 Task: Add the task  Improve form validation for better user input handling to the section Blitz Brigade in the project ToxicWorks and add a Due Date to the respective task as 2024/01/18.
Action: Mouse moved to (108, 461)
Screenshot: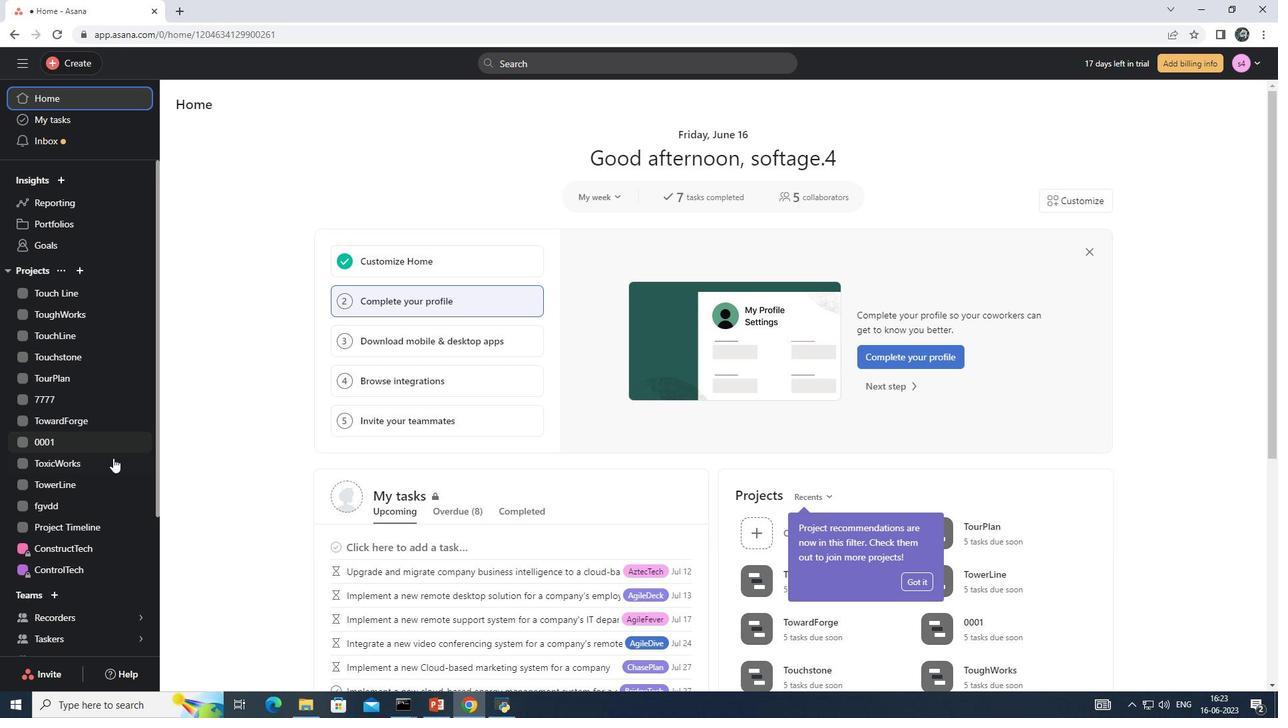 
Action: Mouse pressed left at (108, 461)
Screenshot: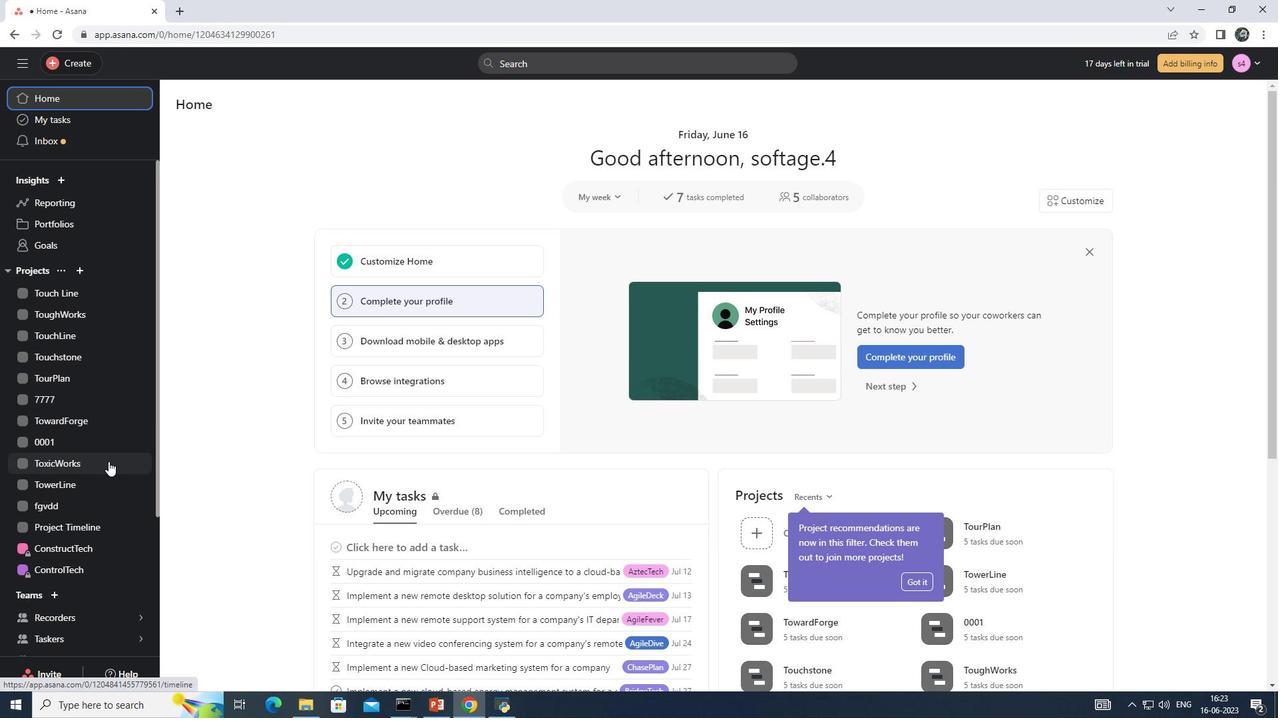 
Action: Mouse moved to (238, 126)
Screenshot: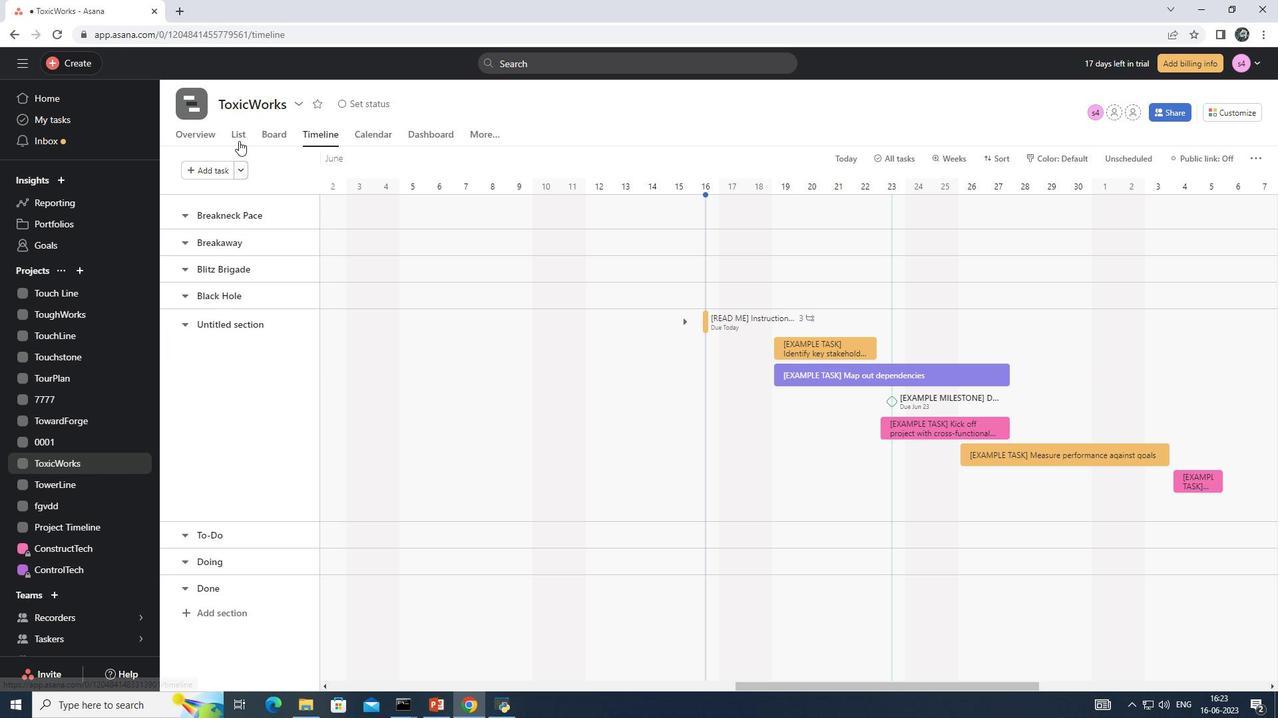 
Action: Mouse pressed left at (238, 126)
Screenshot: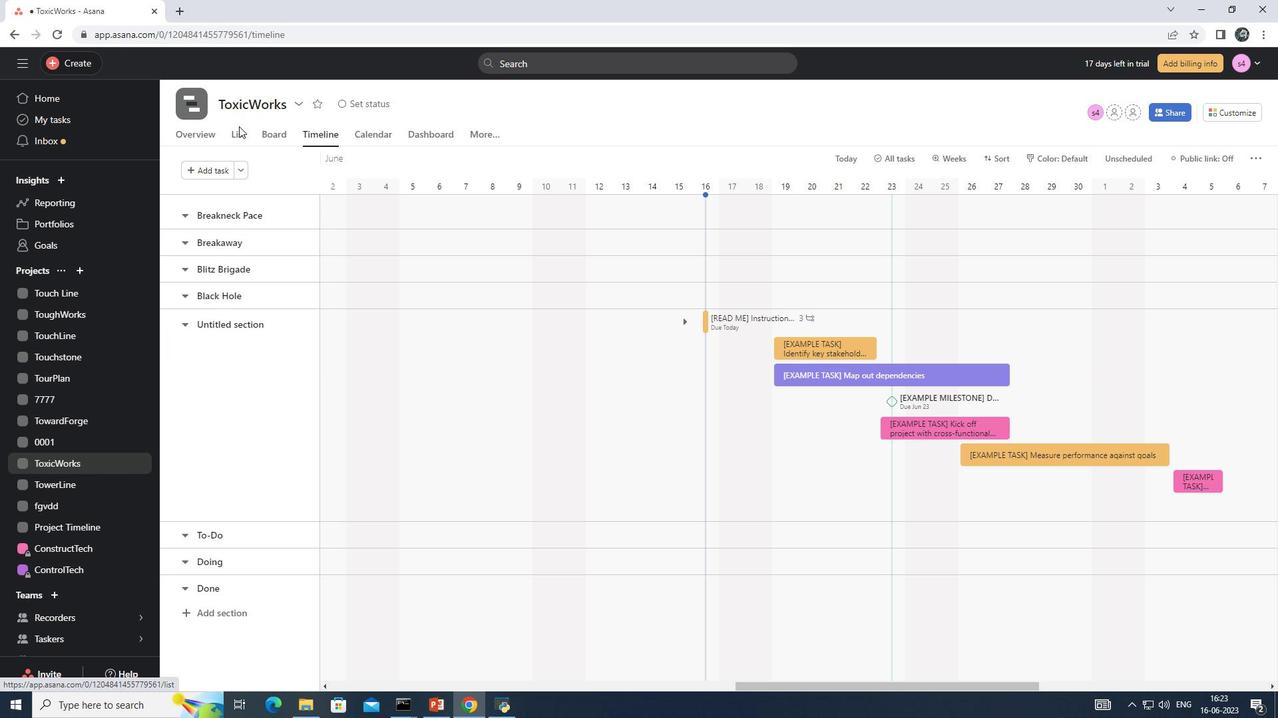 
Action: Mouse moved to (236, 130)
Screenshot: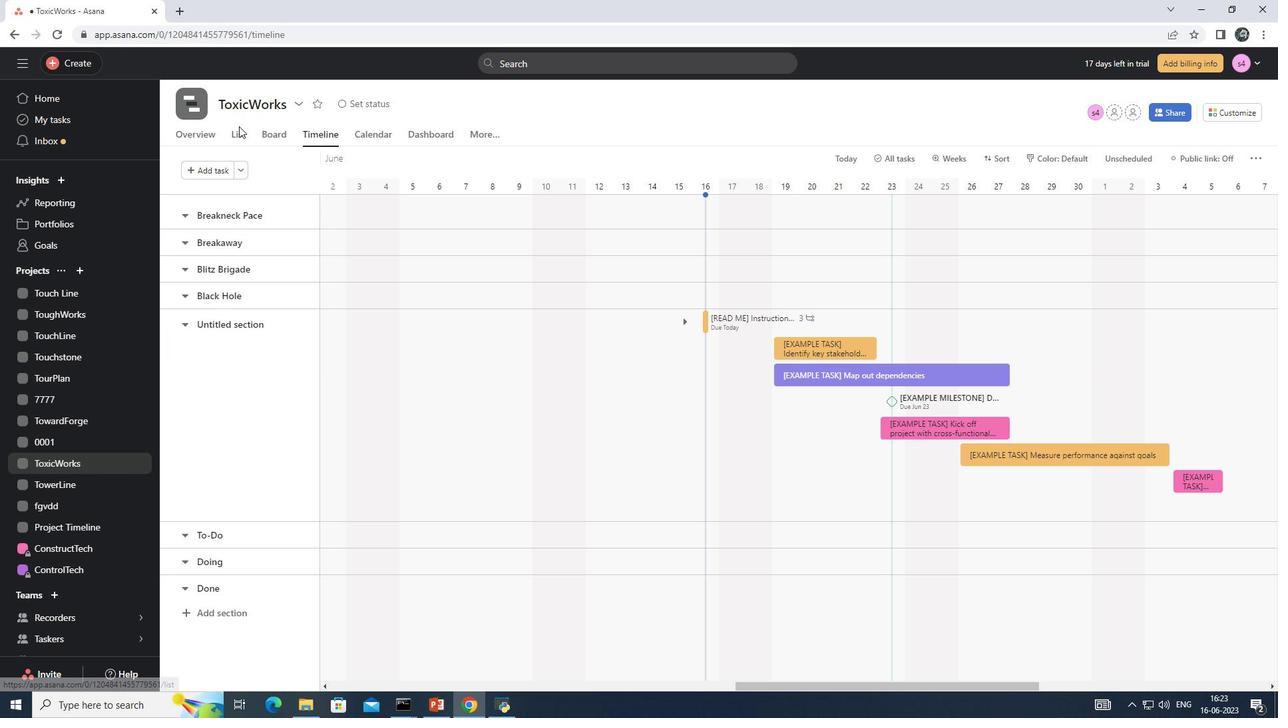 
Action: Mouse pressed left at (236, 130)
Screenshot: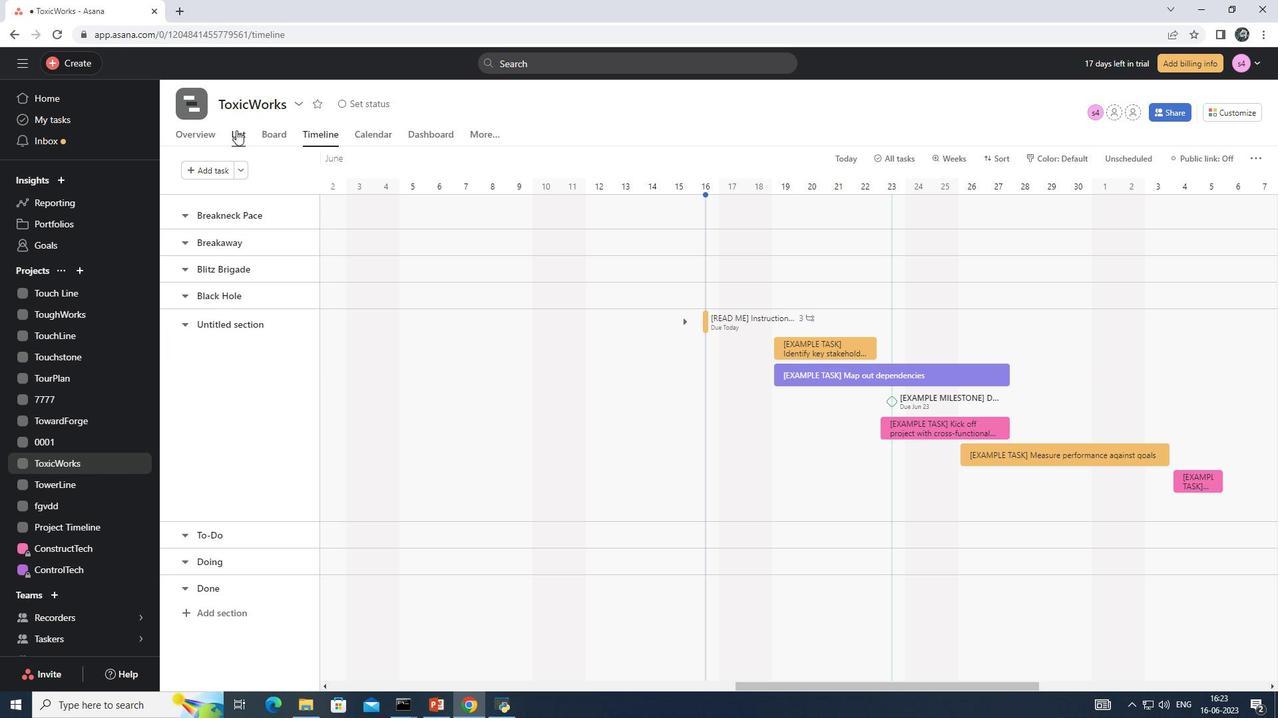 
Action: Mouse moved to (312, 378)
Screenshot: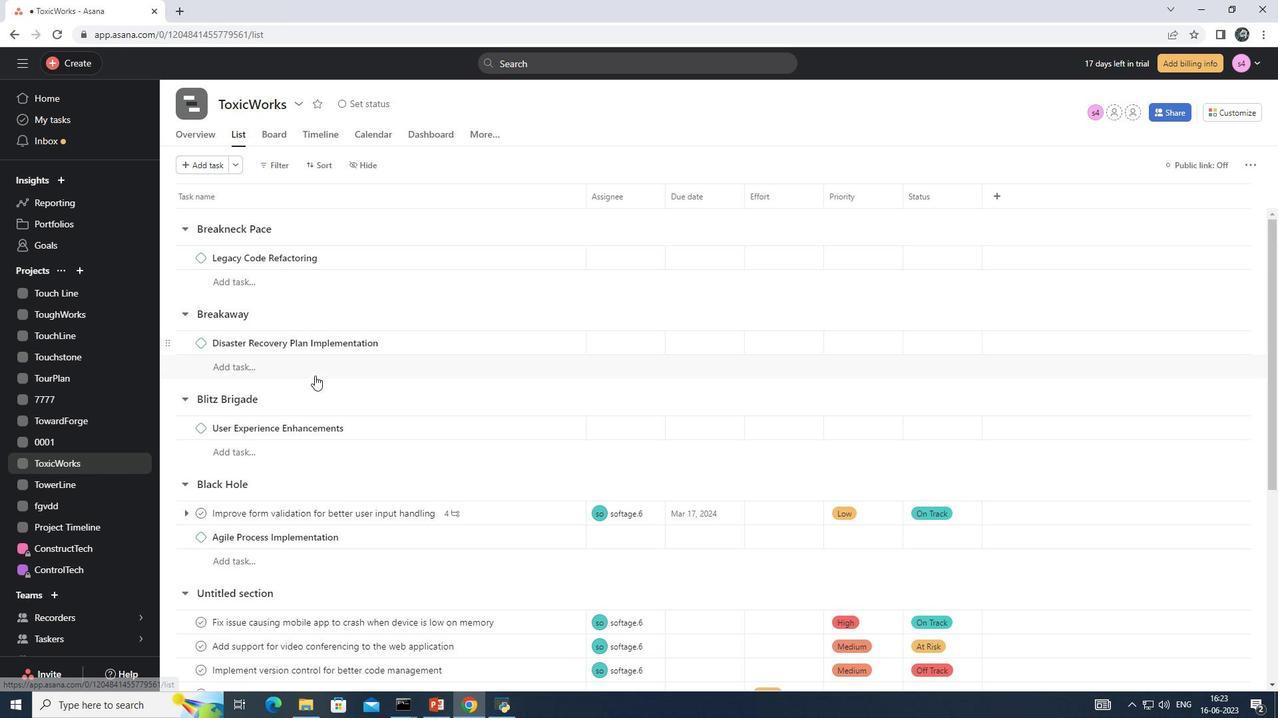 
Action: Mouse scrolled (312, 377) with delta (0, 0)
Screenshot: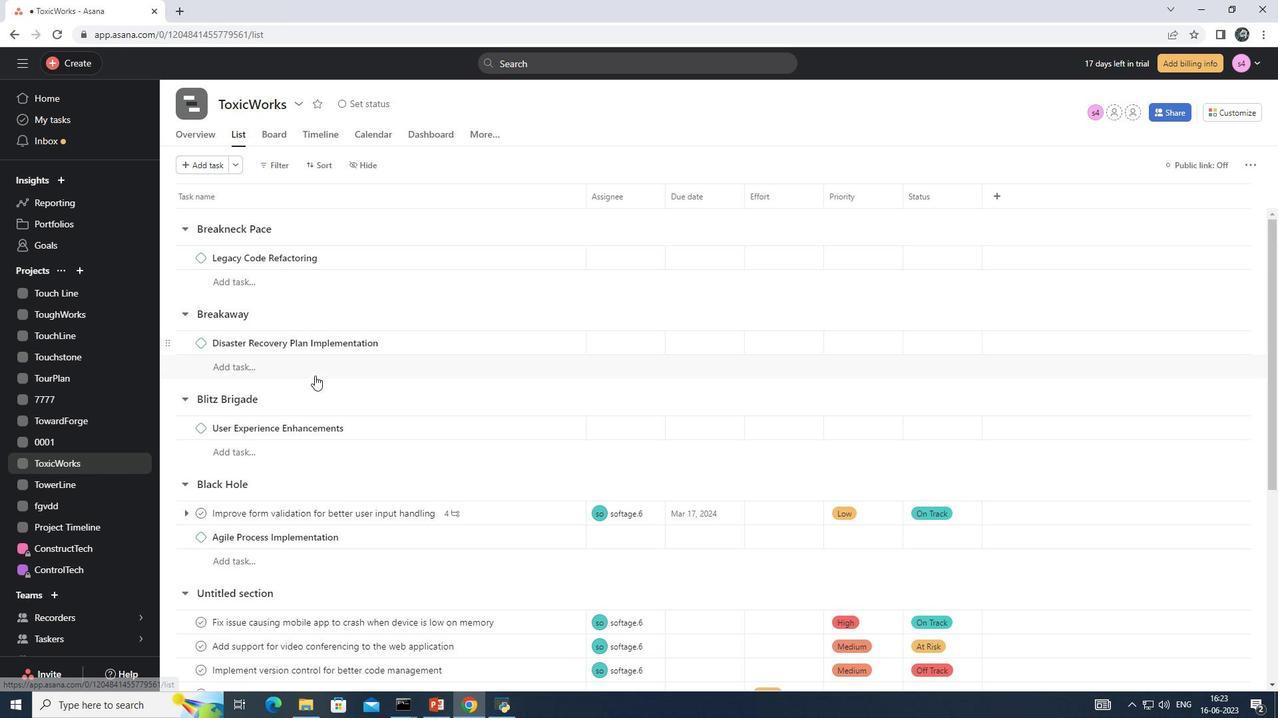 
Action: Mouse moved to (312, 378)
Screenshot: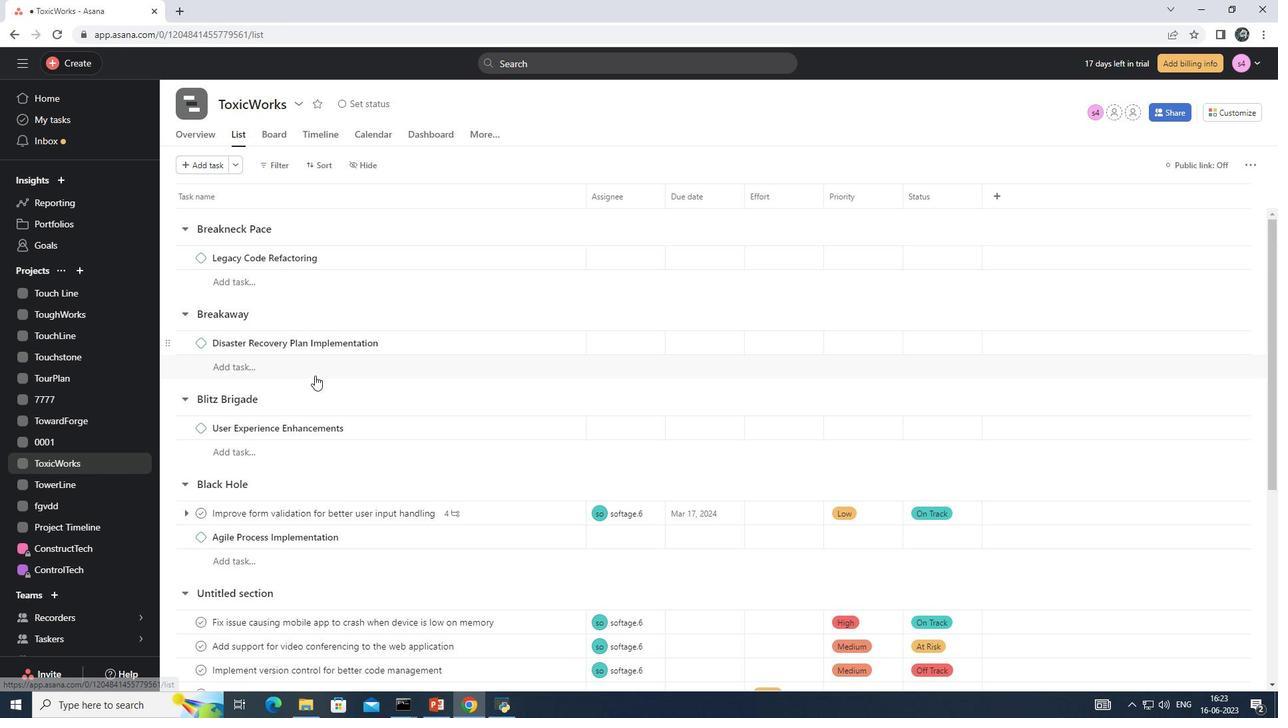 
Action: Mouse scrolled (312, 378) with delta (0, 0)
Screenshot: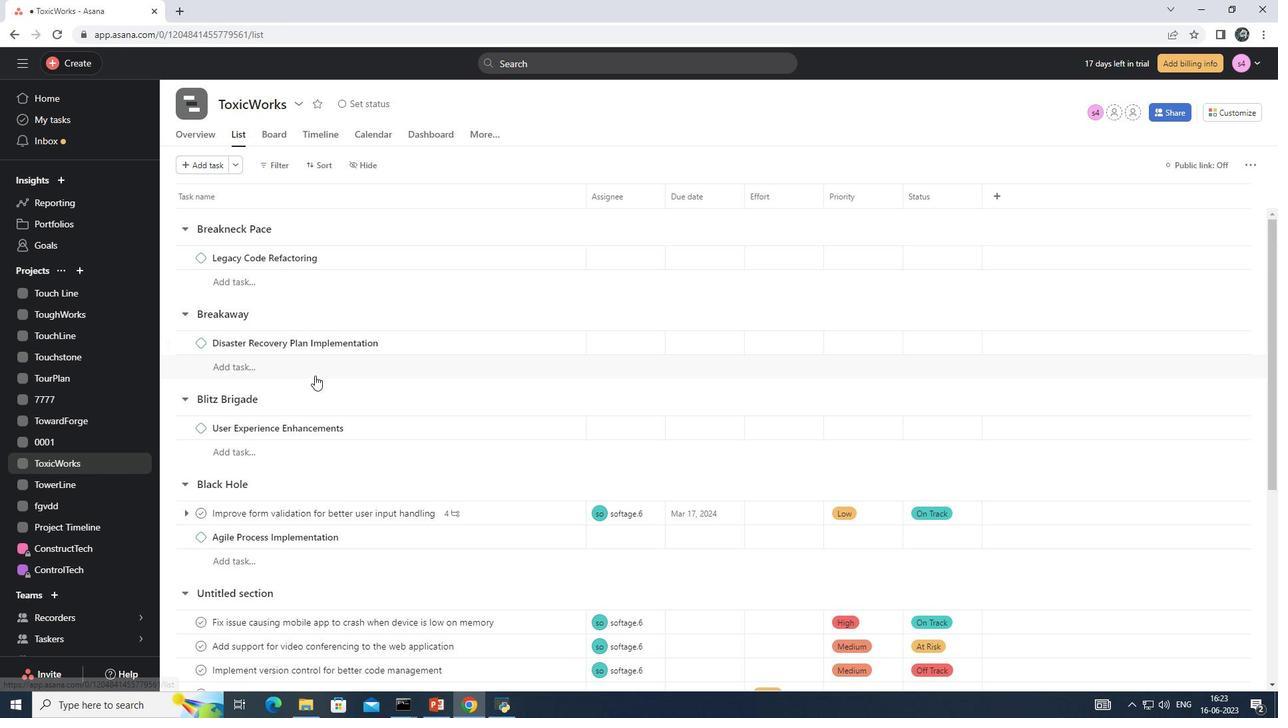 
Action: Mouse moved to (311, 379)
Screenshot: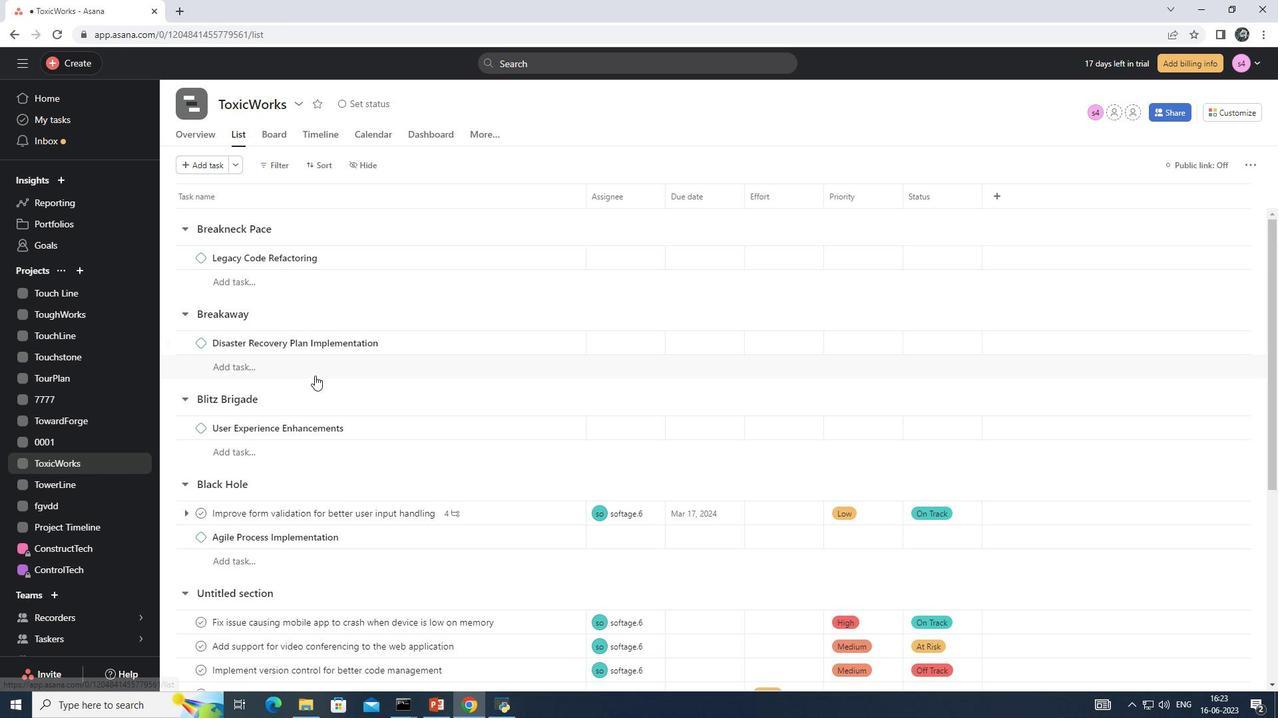 
Action: Mouse scrolled (311, 378) with delta (0, 0)
Screenshot: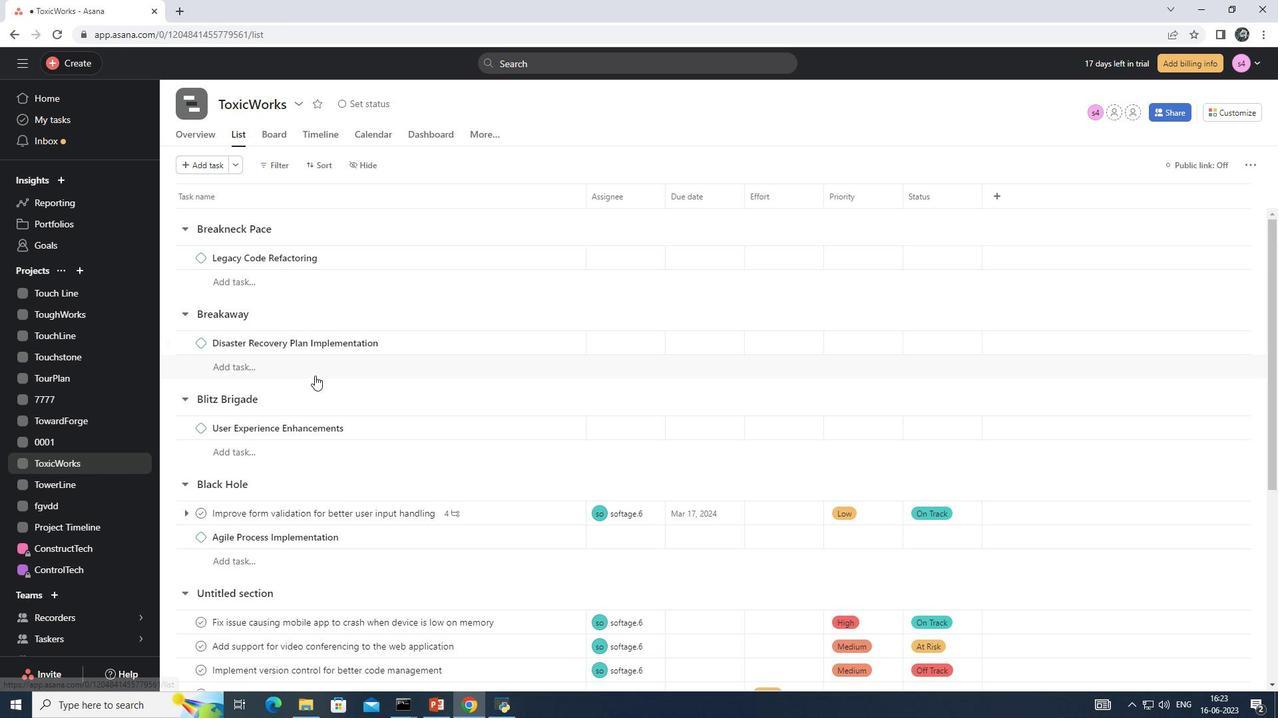 
Action: Mouse moved to (307, 382)
Screenshot: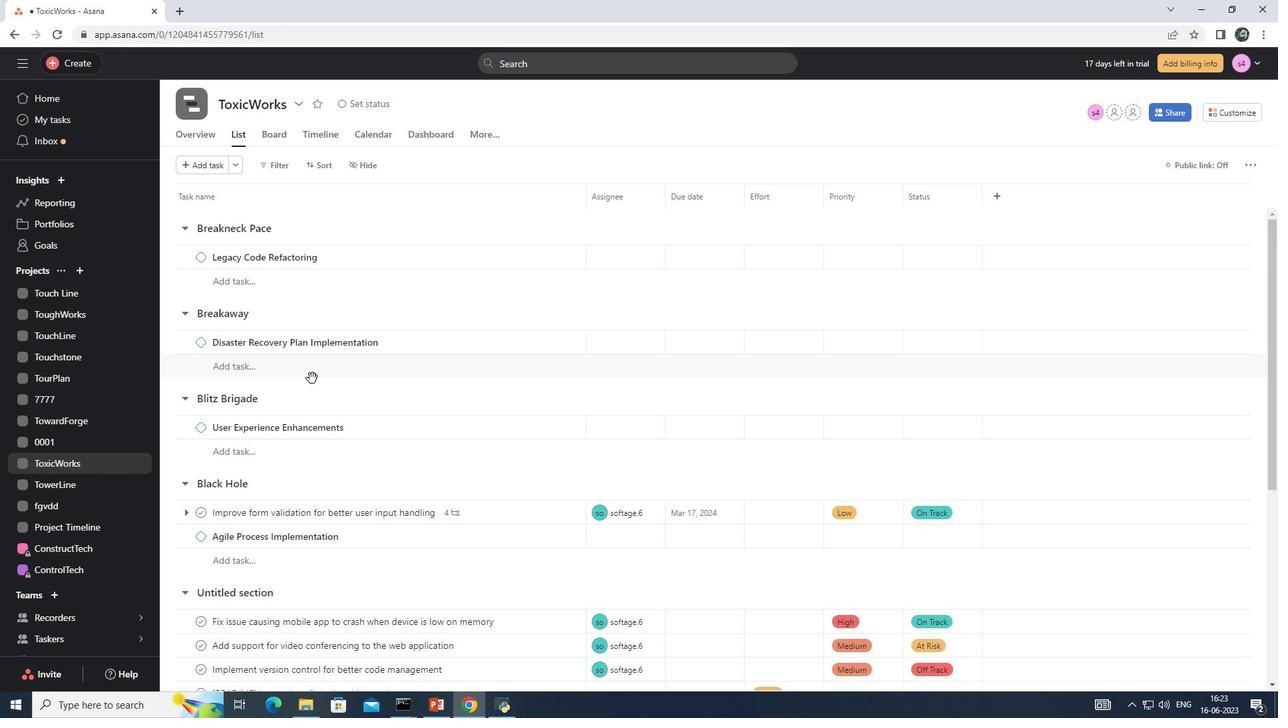 
Action: Mouse scrolled (307, 382) with delta (0, 0)
Screenshot: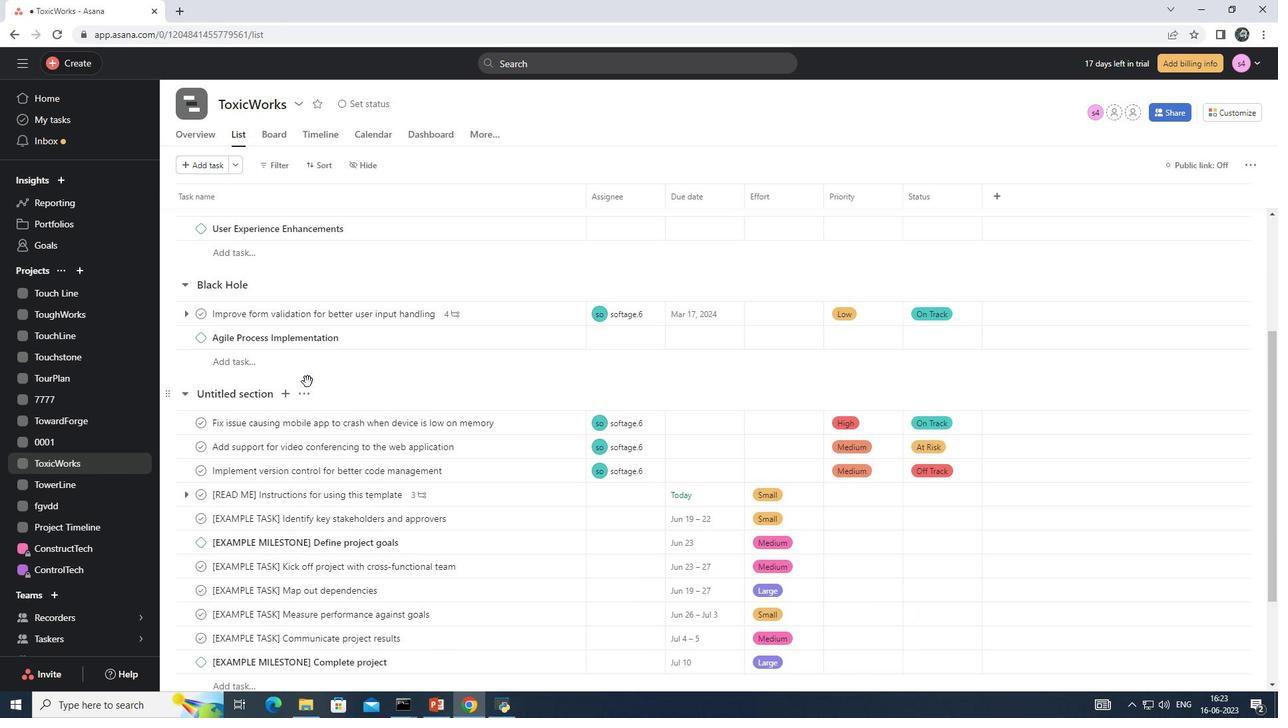 
Action: Mouse scrolled (307, 382) with delta (0, 0)
Screenshot: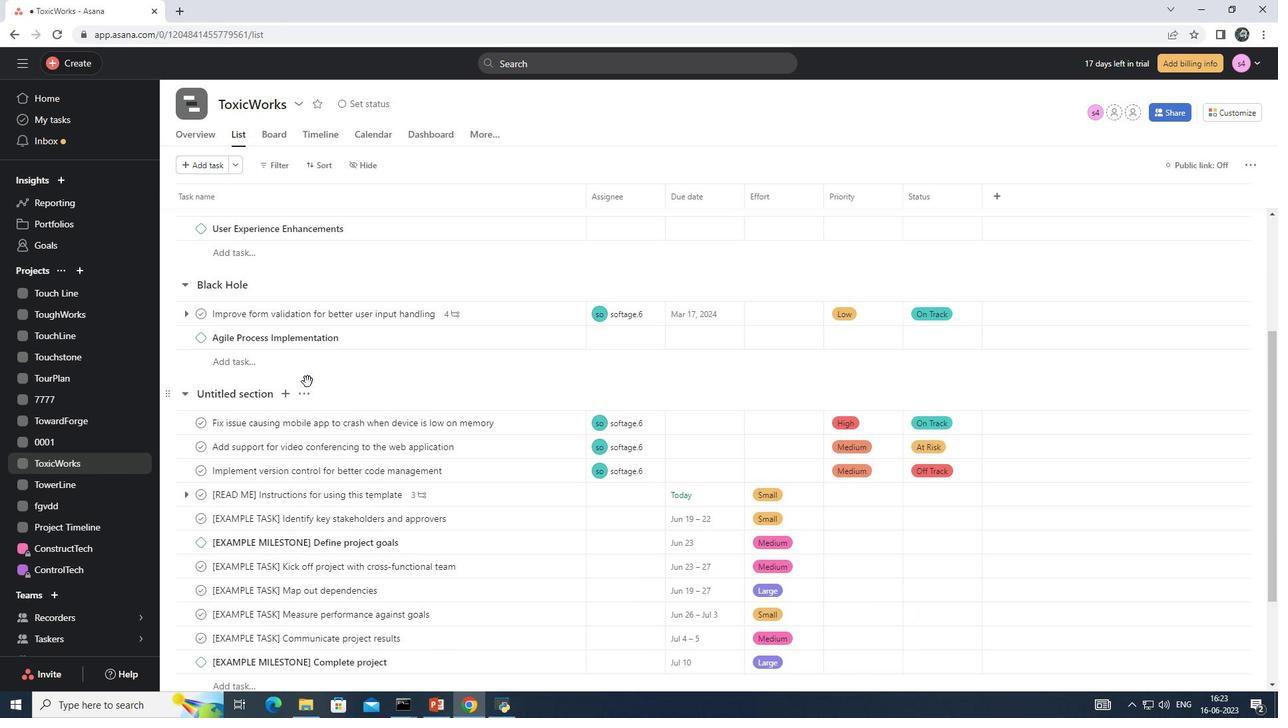 
Action: Mouse moved to (552, 444)
Screenshot: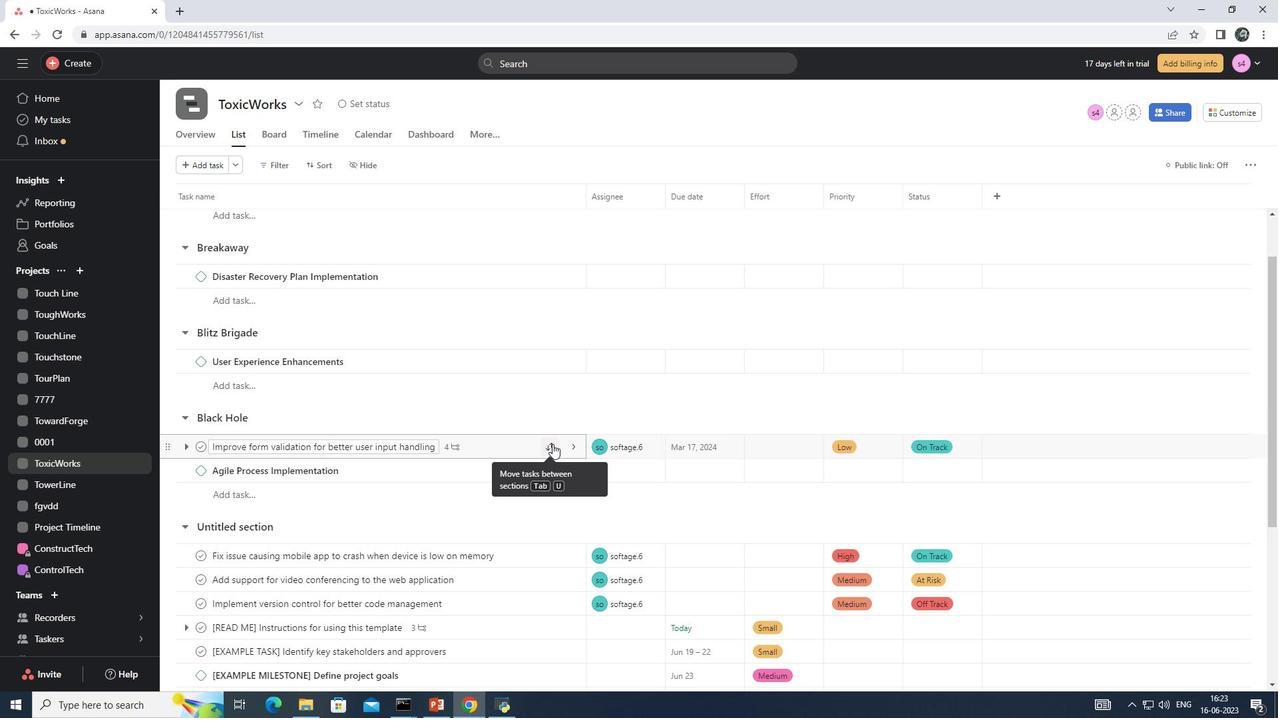 
Action: Mouse pressed left at (552, 444)
Screenshot: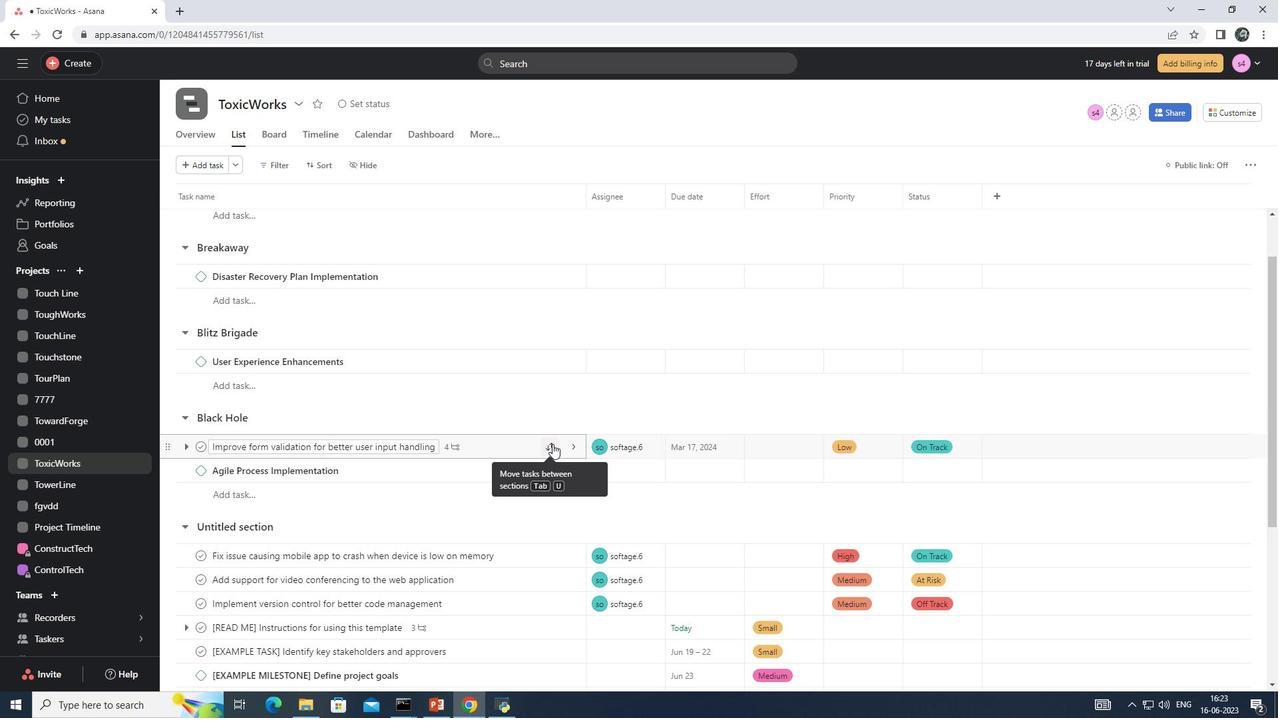 
Action: Mouse moved to (515, 543)
Screenshot: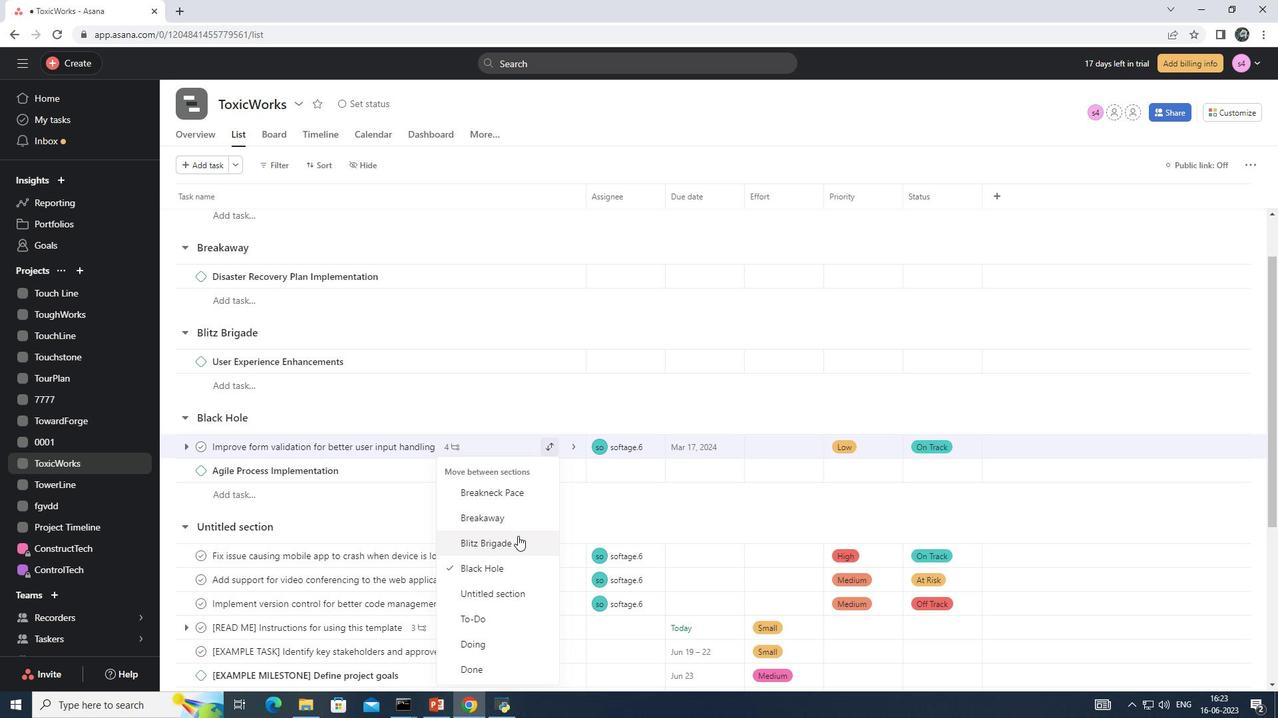 
Action: Mouse pressed left at (515, 543)
Screenshot: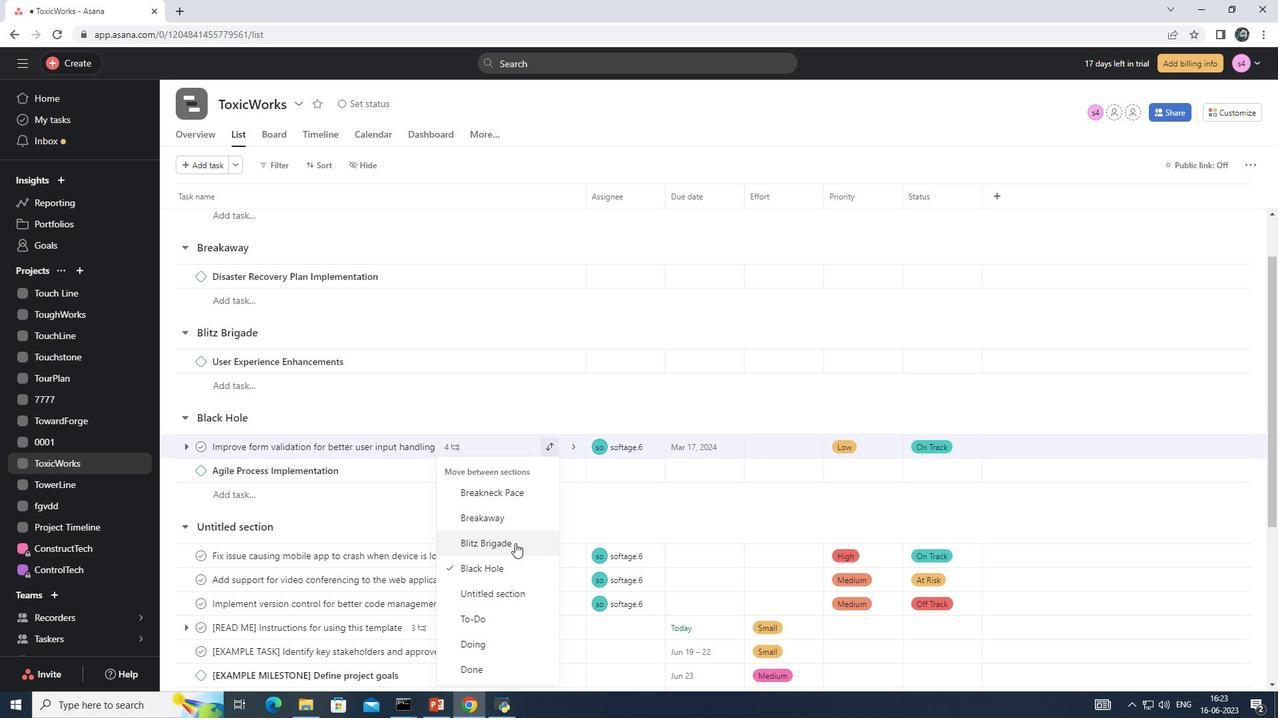 
Action: Mouse moved to (698, 362)
Screenshot: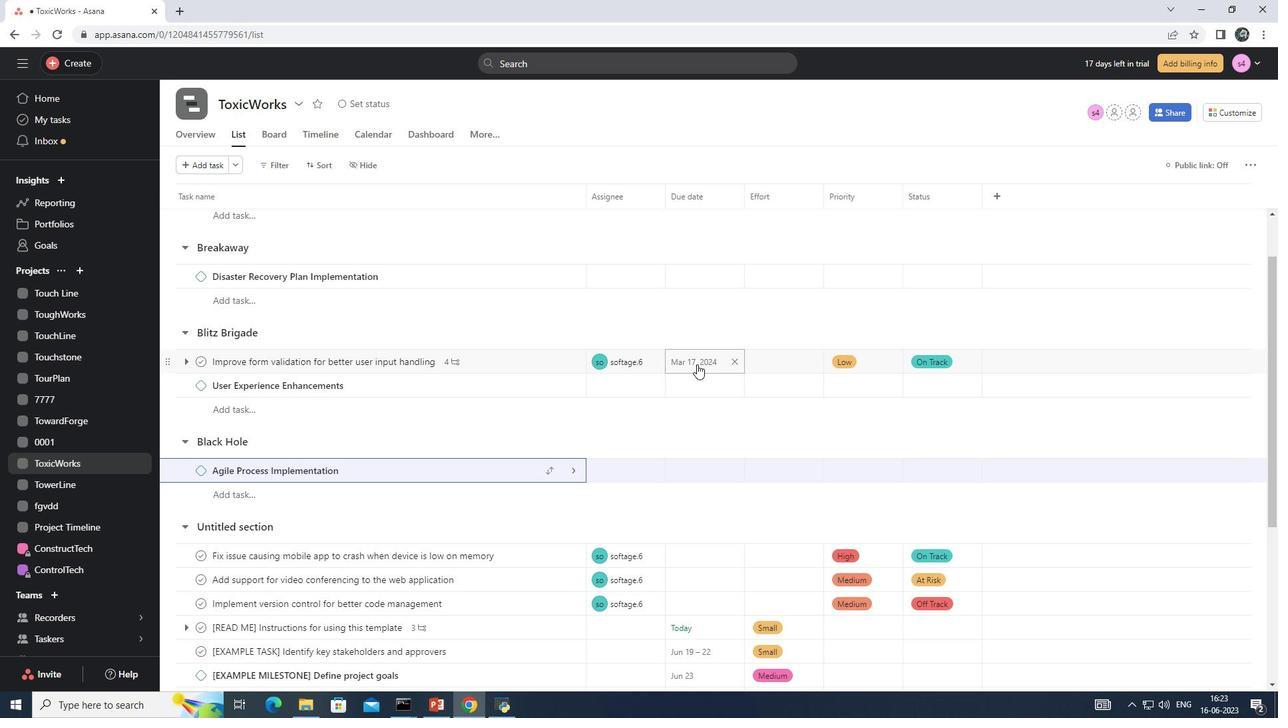 
Action: Mouse pressed left at (698, 362)
Screenshot: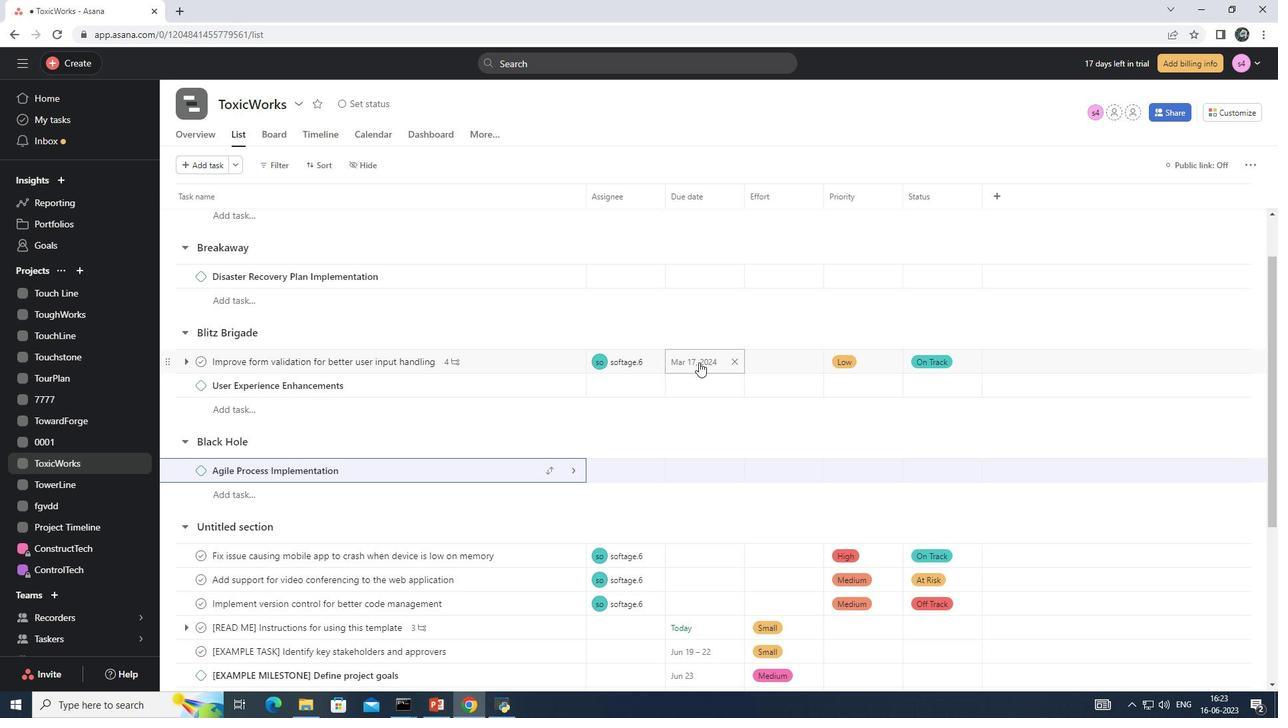 
Action: Mouse moved to (687, 431)
Screenshot: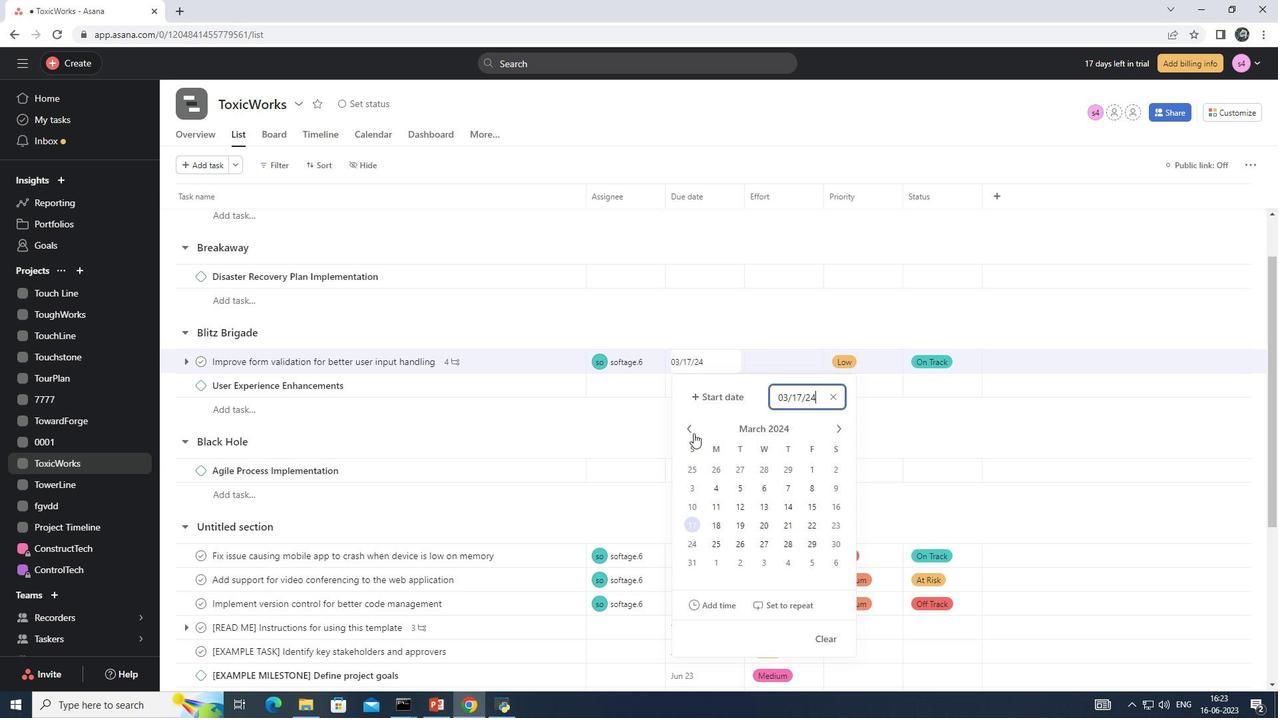 
Action: Mouse pressed left at (687, 431)
Screenshot: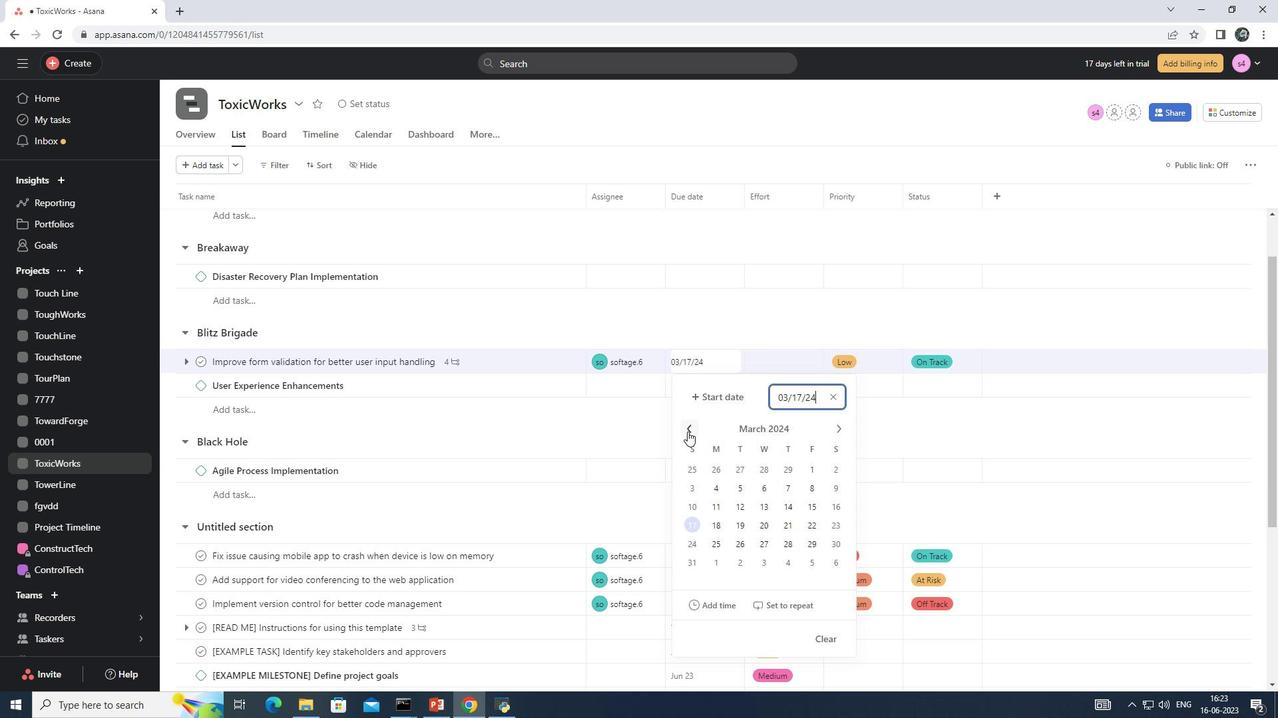
Action: Mouse pressed left at (687, 431)
Screenshot: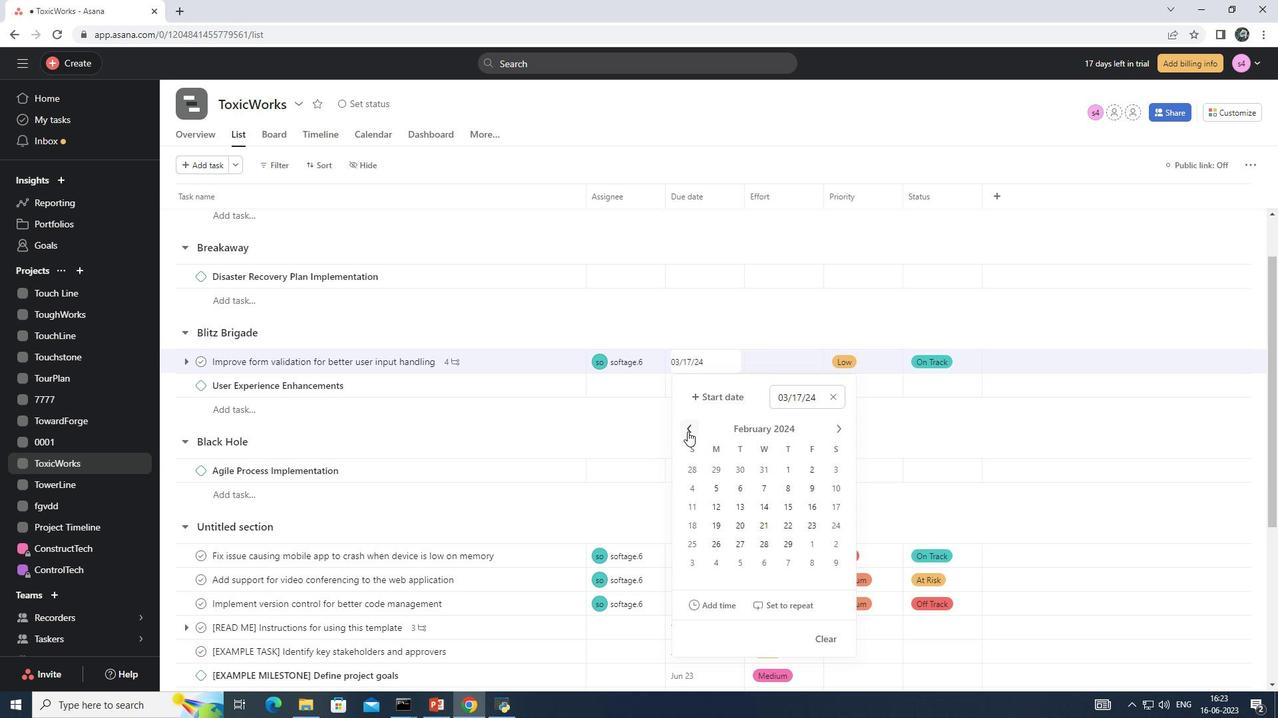 
Action: Mouse moved to (788, 503)
Screenshot: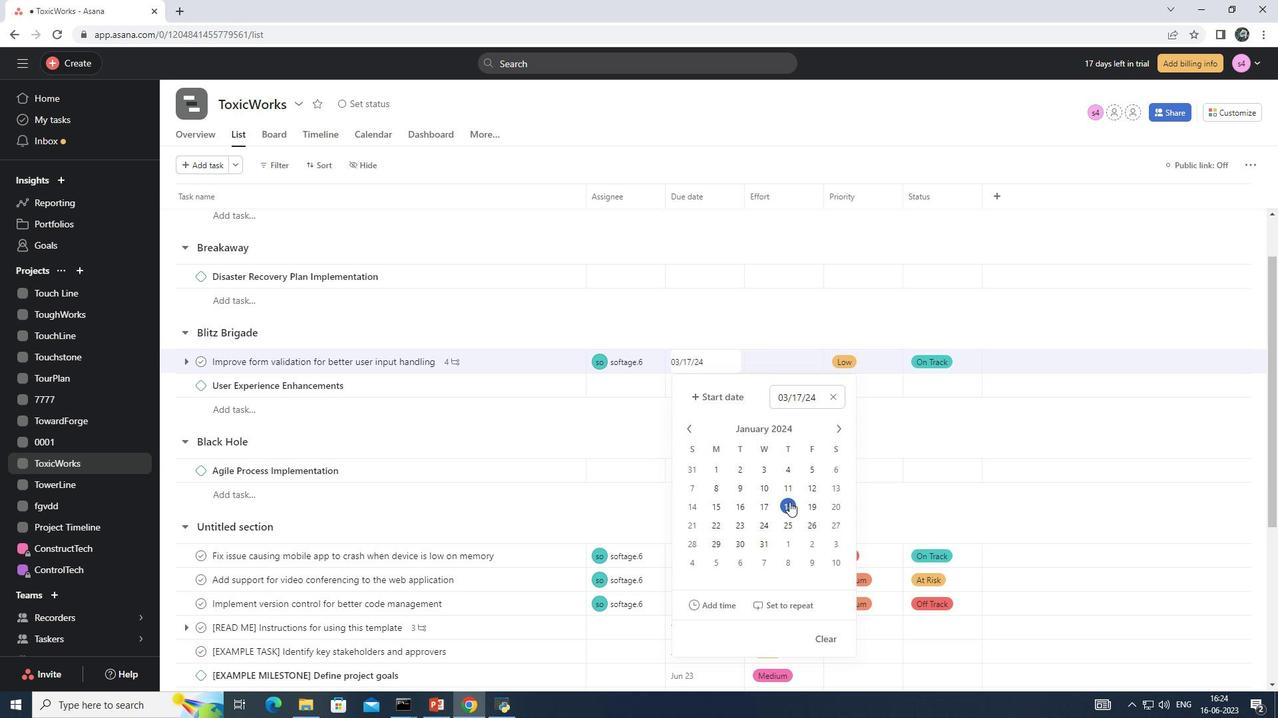 
Action: Mouse pressed left at (788, 503)
Screenshot: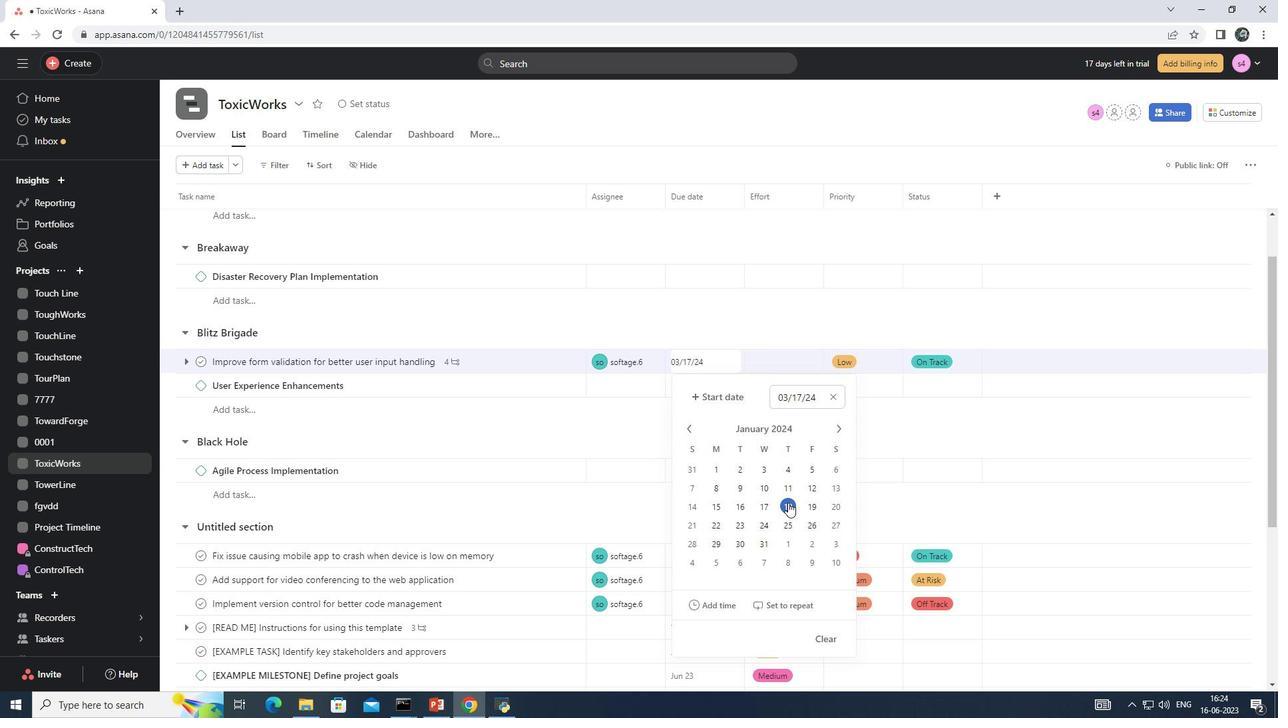 
Action: Mouse moved to (640, 434)
Screenshot: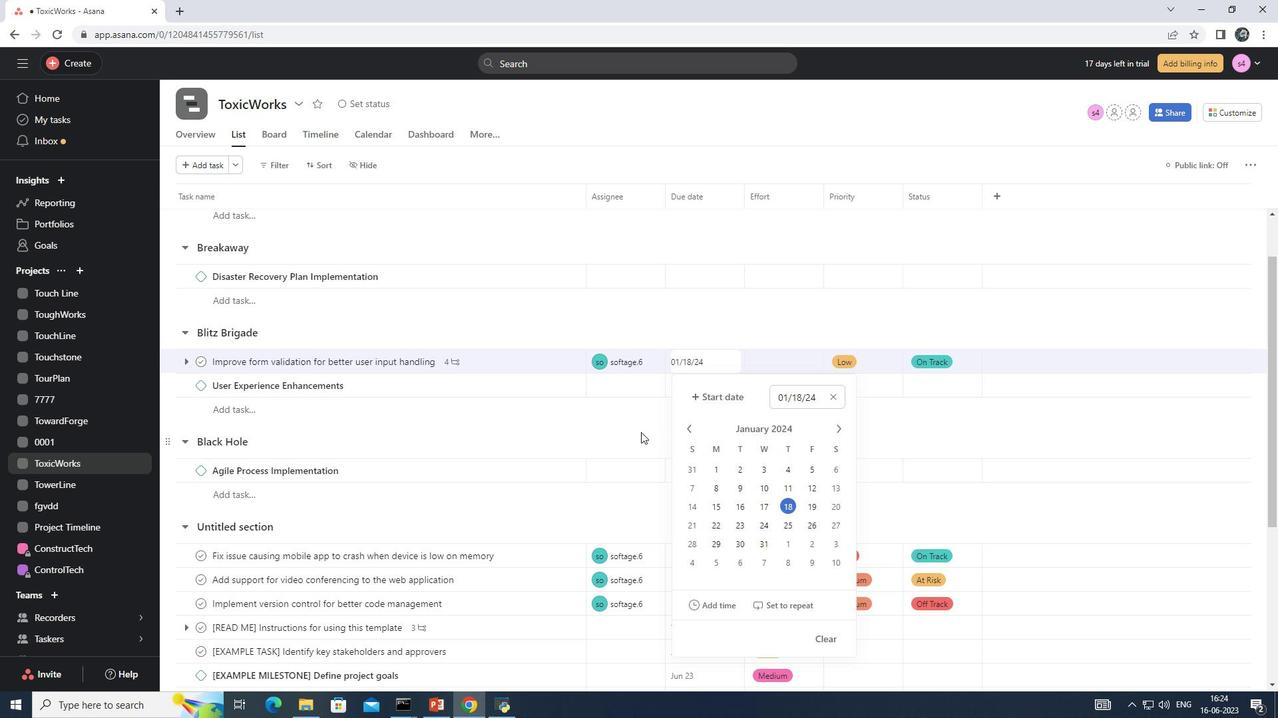 
Action: Mouse pressed left at (640, 434)
Screenshot: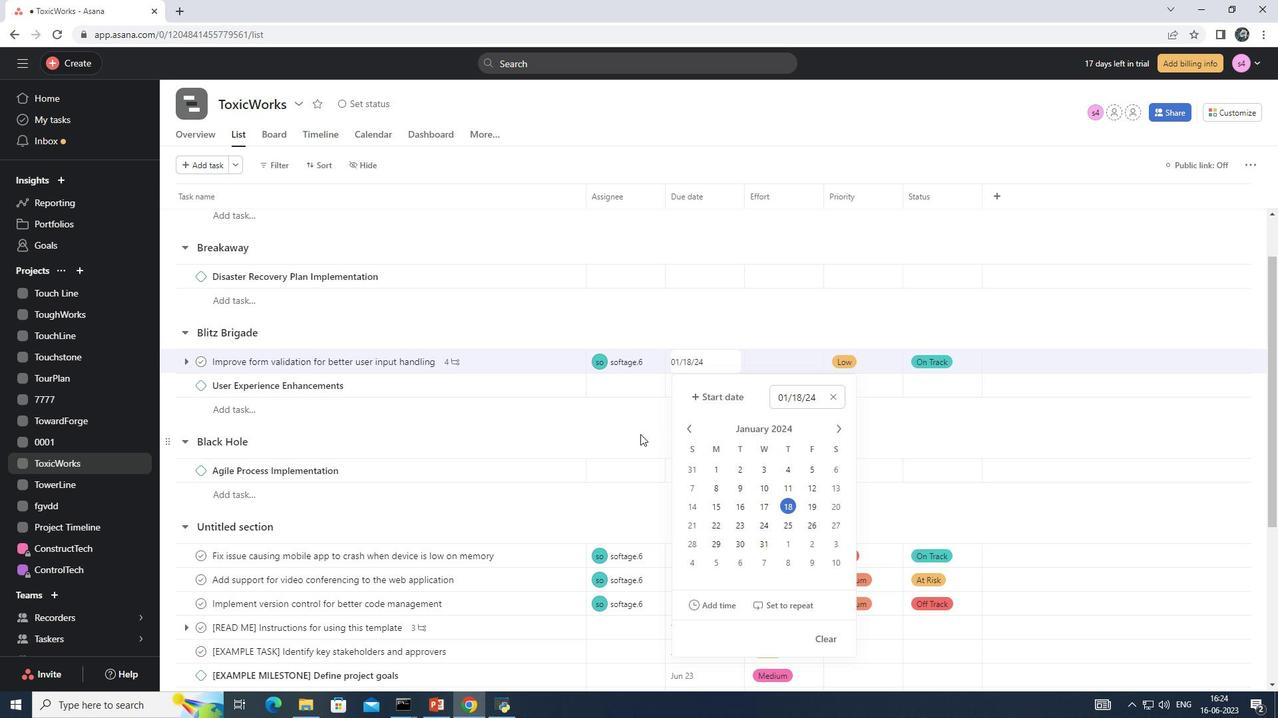 
